 Task: Calculate the determinant of a matrix with symbolic entries and mixed element types
Action: Mouse moved to (119, 81)
Screenshot: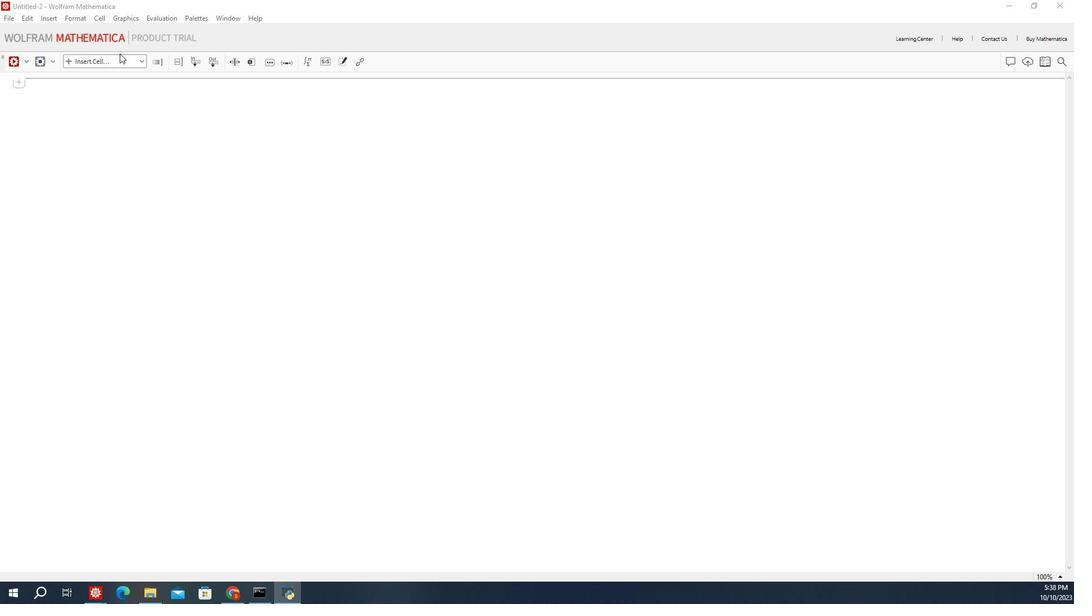 
Action: Mouse pressed left at (119, 81)
Screenshot: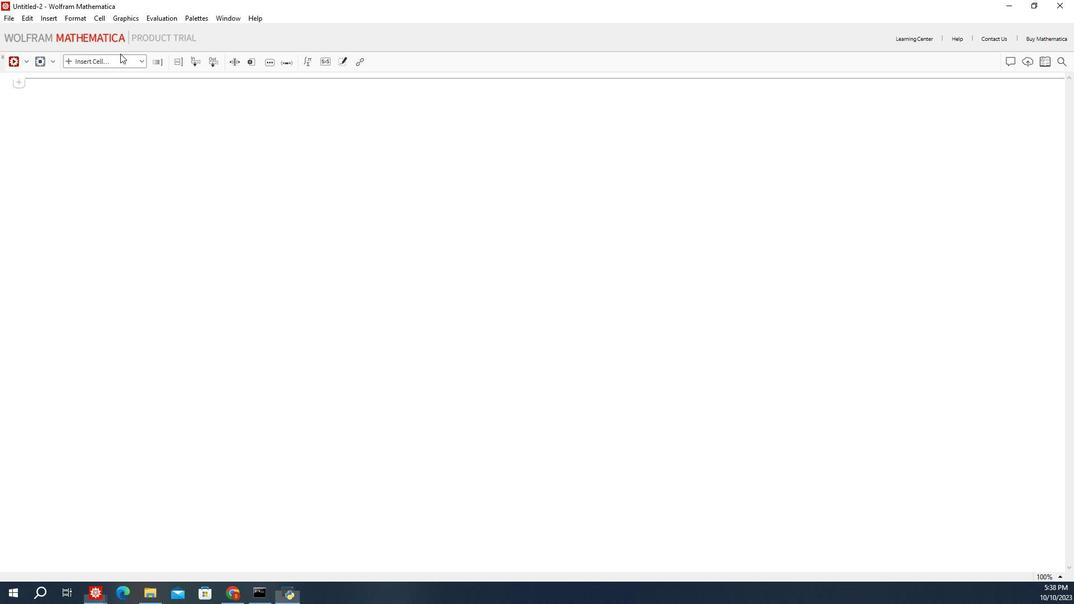 
Action: Mouse moved to (127, 82)
Screenshot: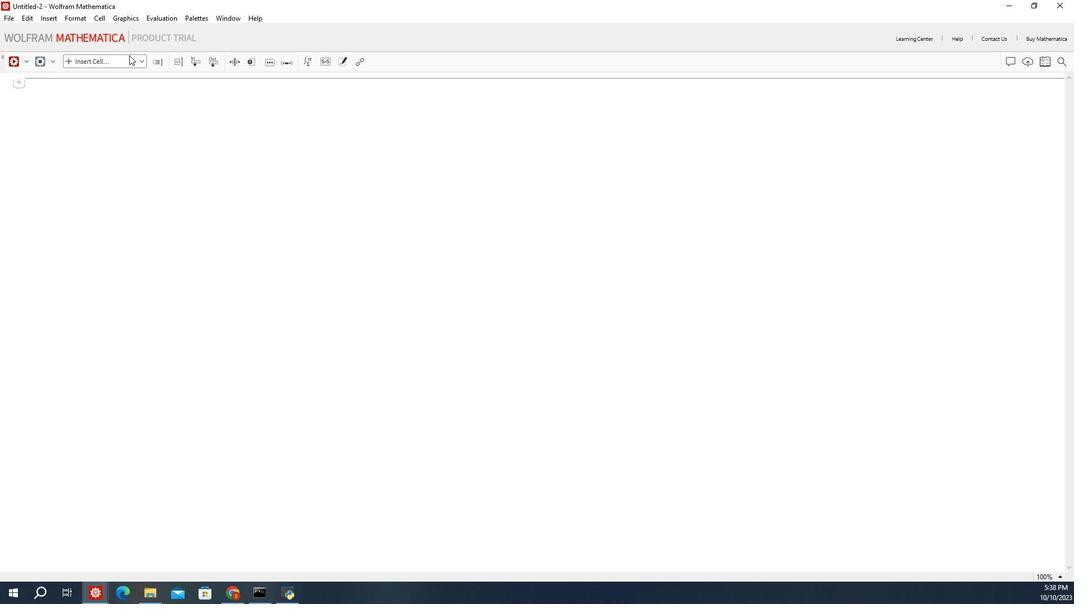 
Action: Mouse pressed left at (127, 82)
Screenshot: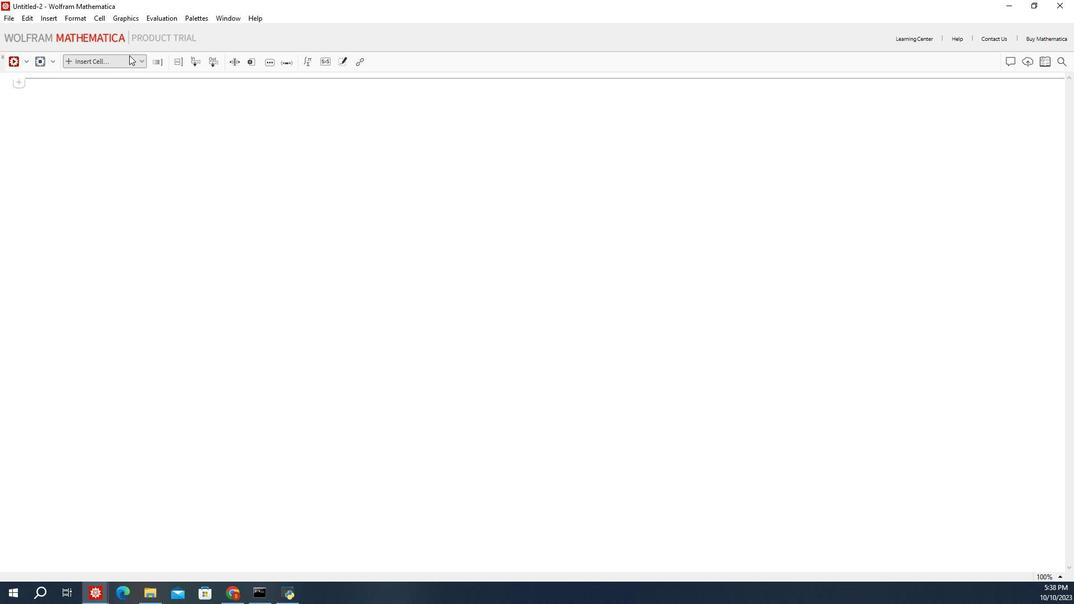 
Action: Mouse moved to (103, 131)
Screenshot: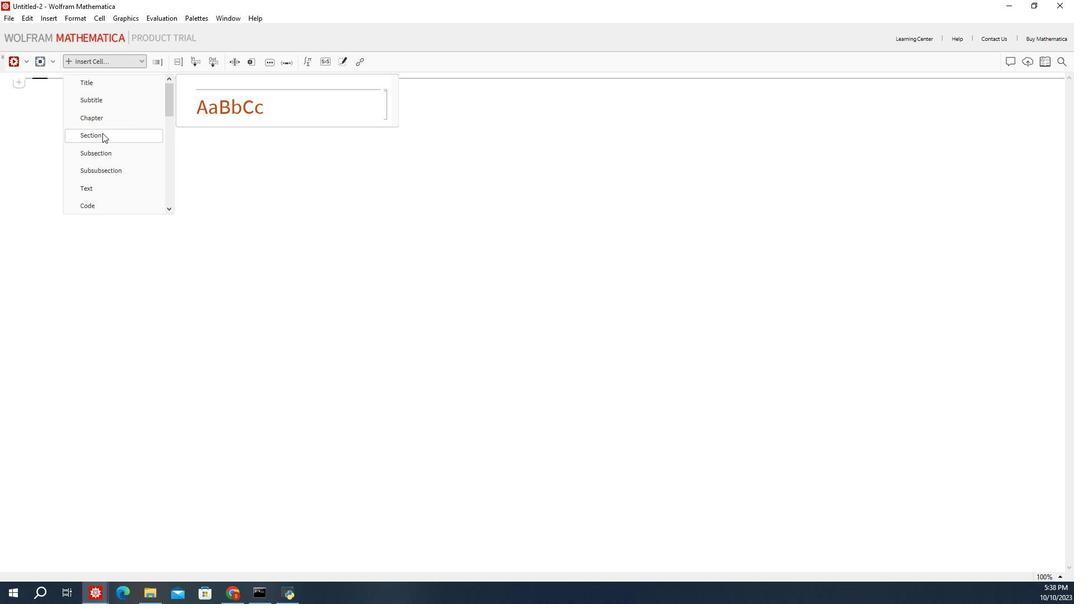 
Action: Mouse pressed left at (103, 131)
Screenshot: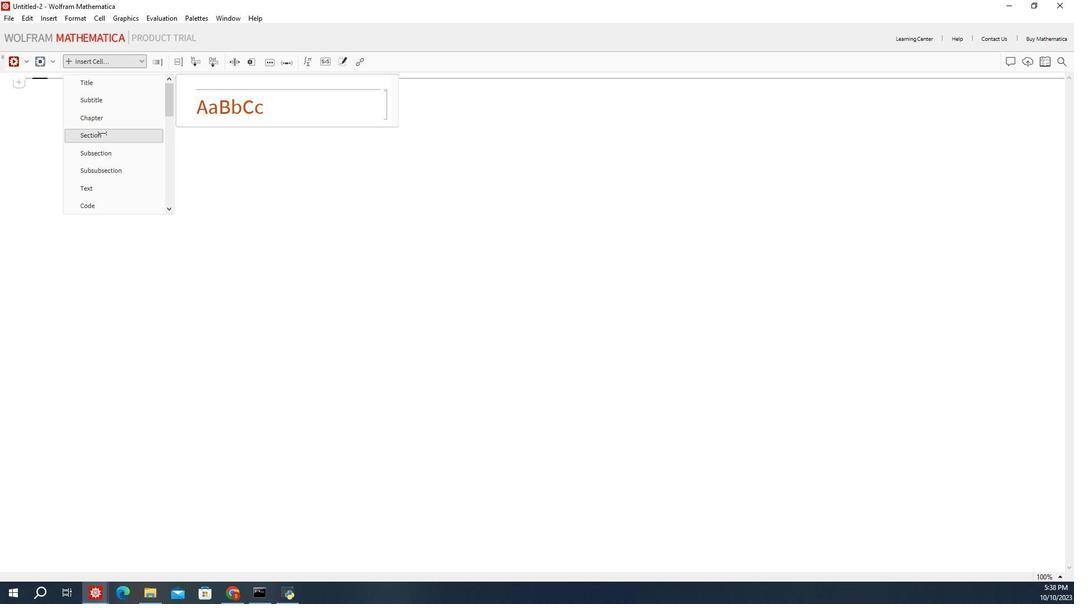 
Action: Mouse moved to (156, 130)
Screenshot: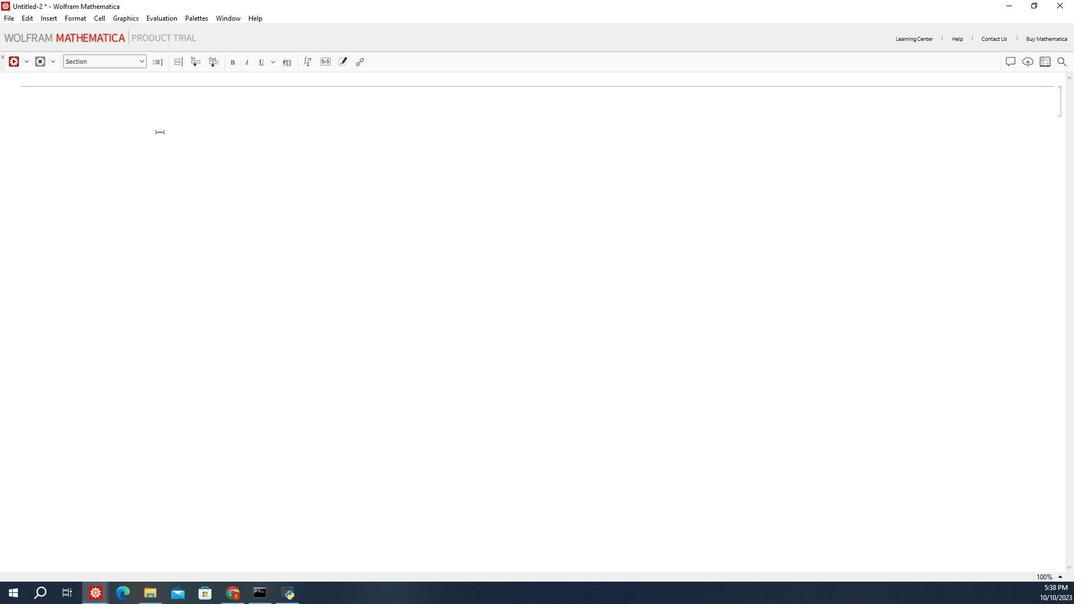 
Action: Key pressed <Key.shift_r>
Screenshot: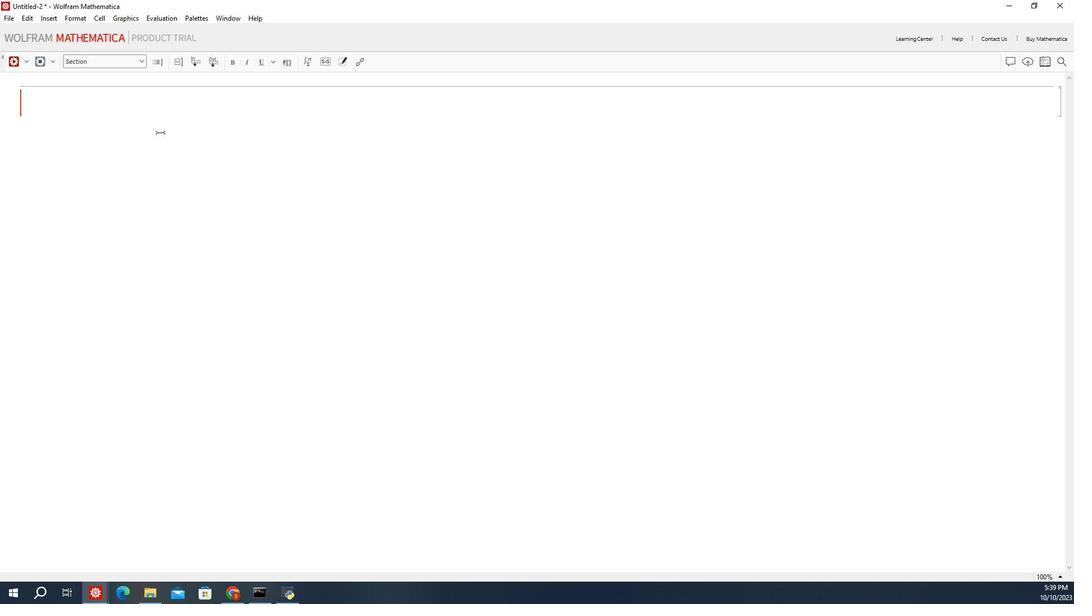 
Action: Mouse moved to (156, 131)
Screenshot: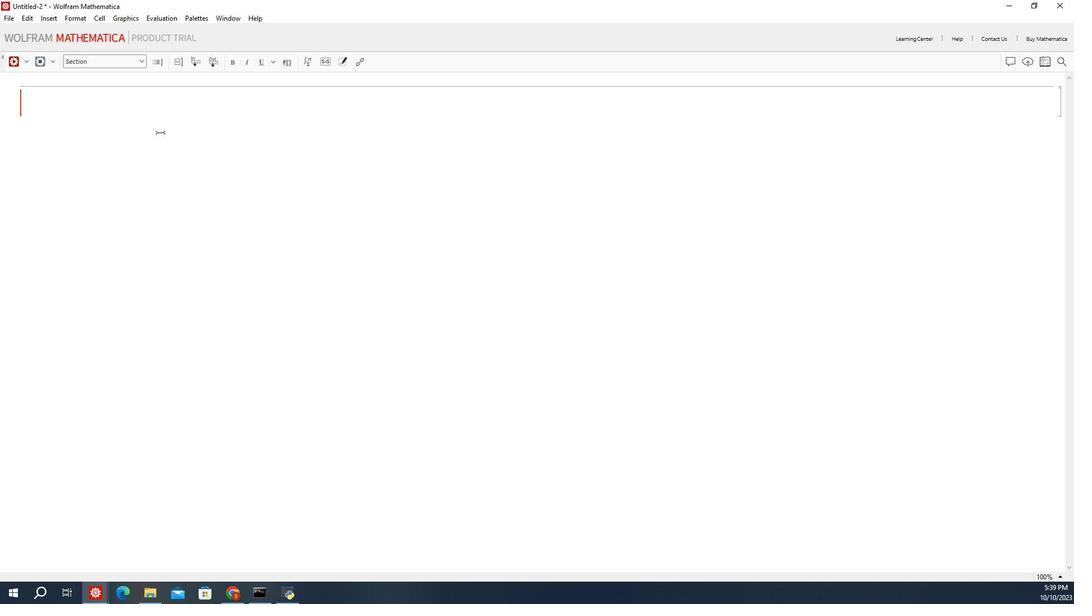 
Action: Key pressed Calculate<Key.space>the<Key.space>determinant<Key.space>of<Key.space>a<Key.space>matrix<Key.space>with<Key.space>symc<Key.backspace>bolic<Key.space>entries<Key.space>and<Key.space>mixed<Key.space>element<Key.space>types
Screenshot: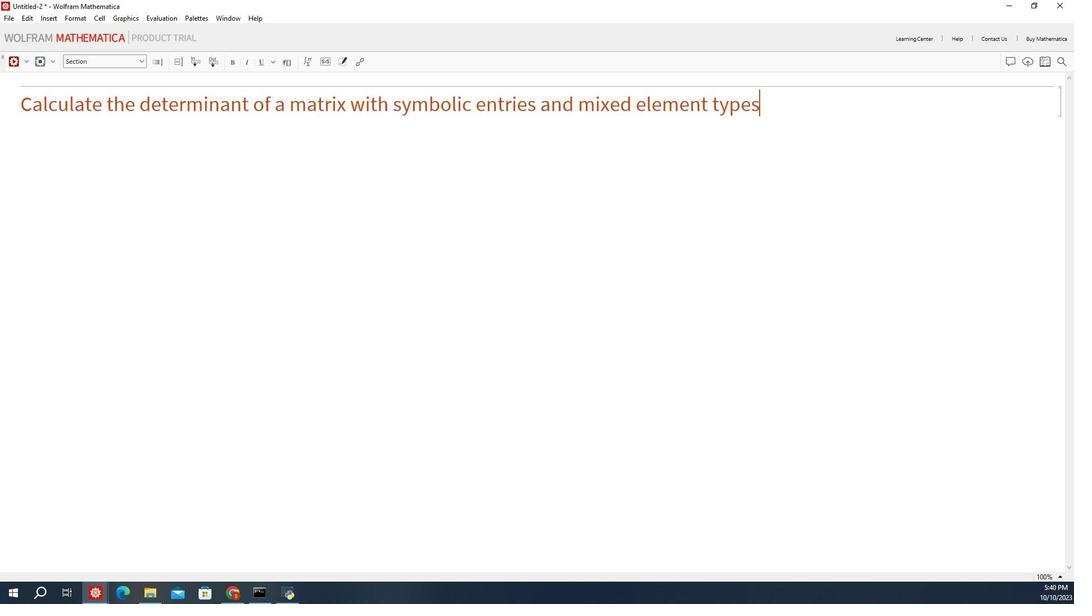 
Action: Mouse moved to (301, 146)
Screenshot: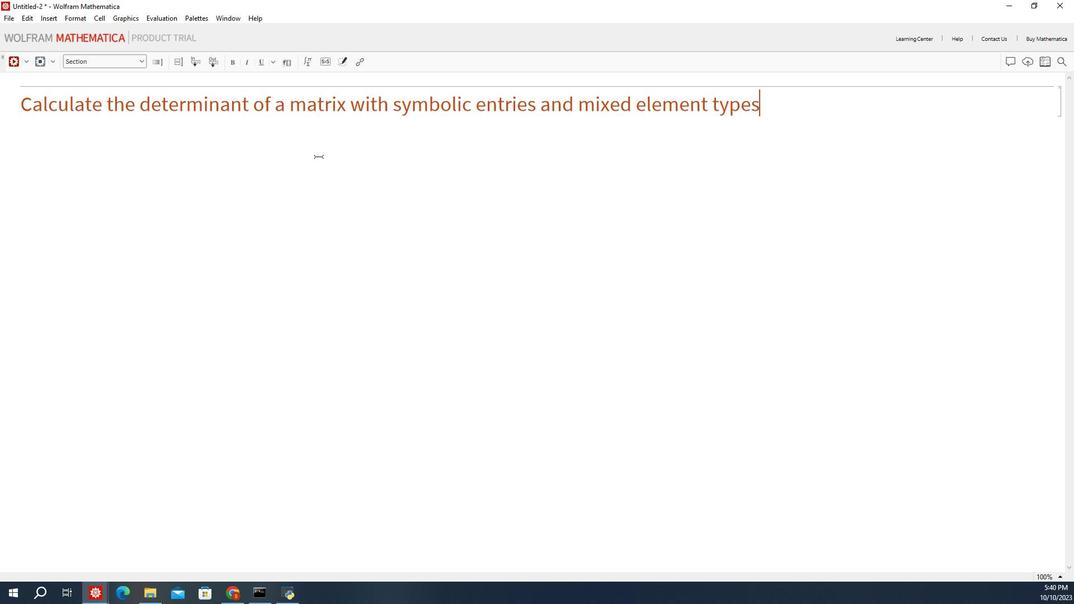 
Action: Mouse pressed left at (301, 146)
Screenshot: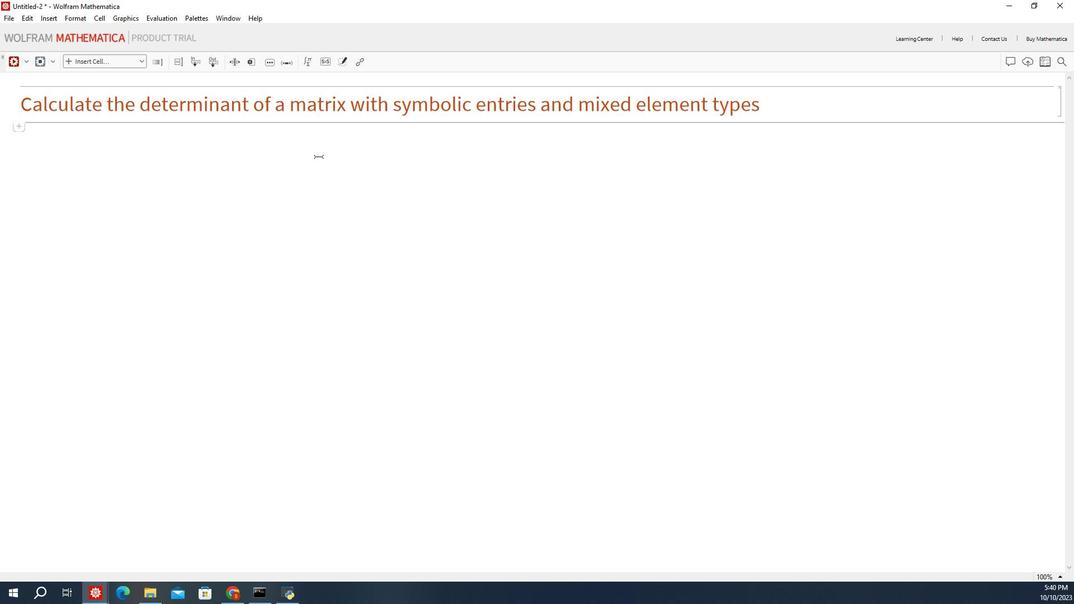 
Action: Mouse moved to (122, 88)
Screenshot: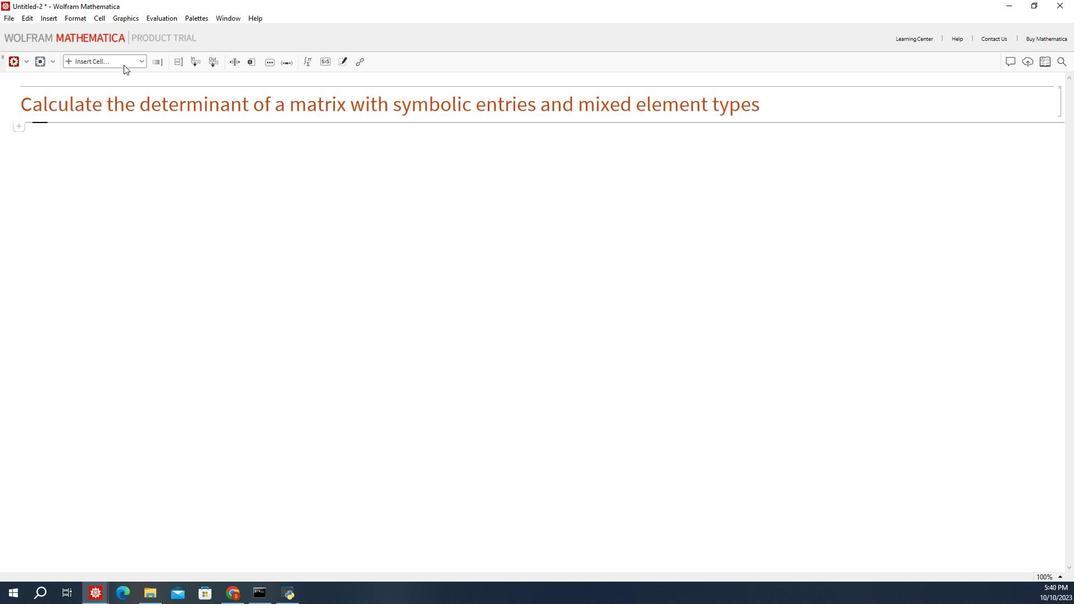 
Action: Mouse pressed left at (122, 88)
Screenshot: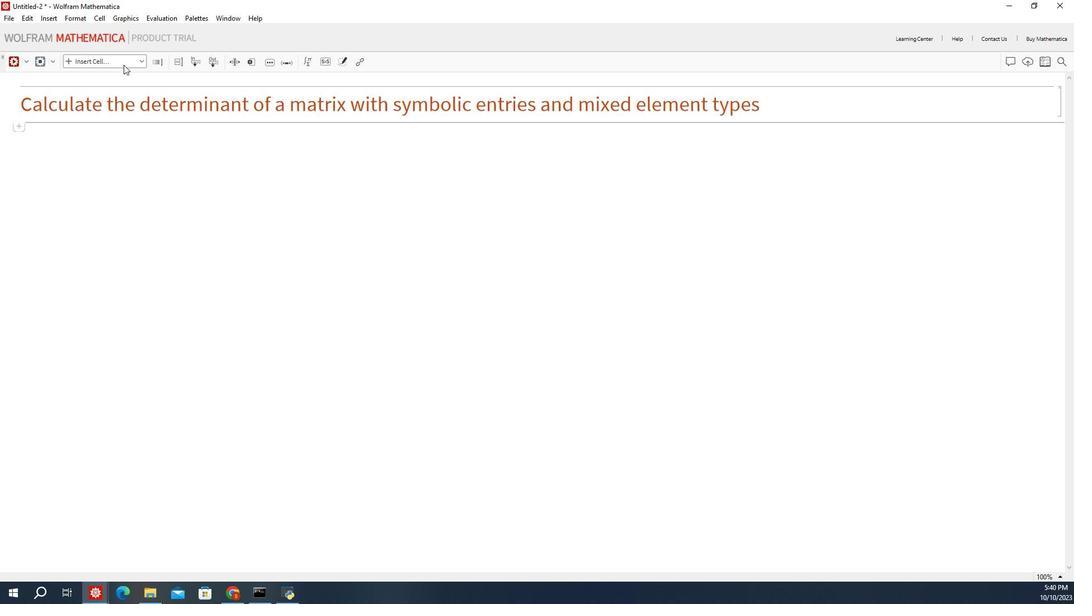 
Action: Mouse moved to (124, 179)
Screenshot: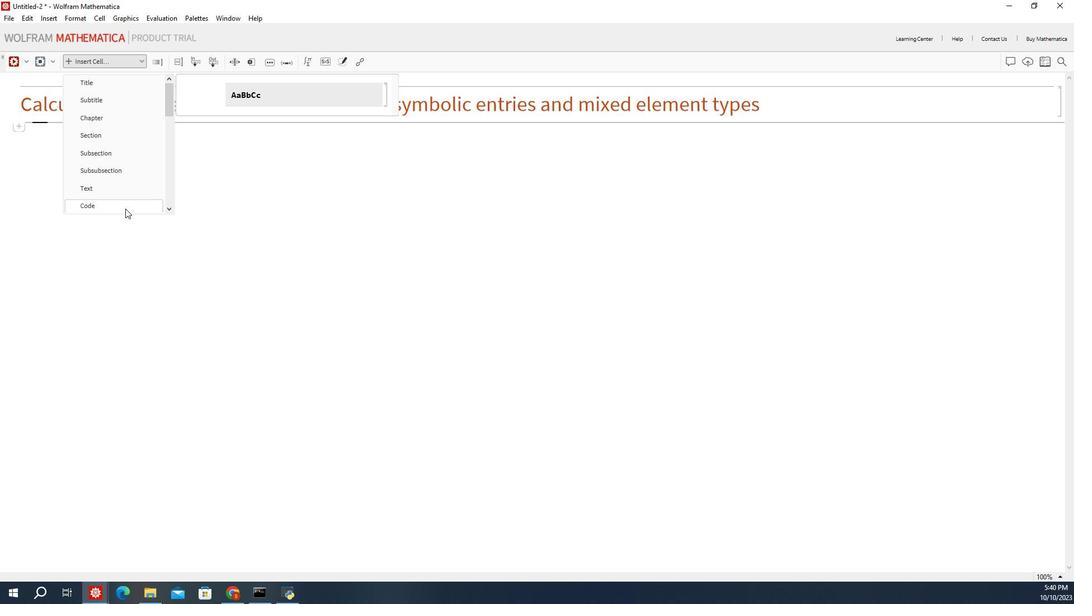 
Action: Mouse pressed left at (124, 179)
Screenshot: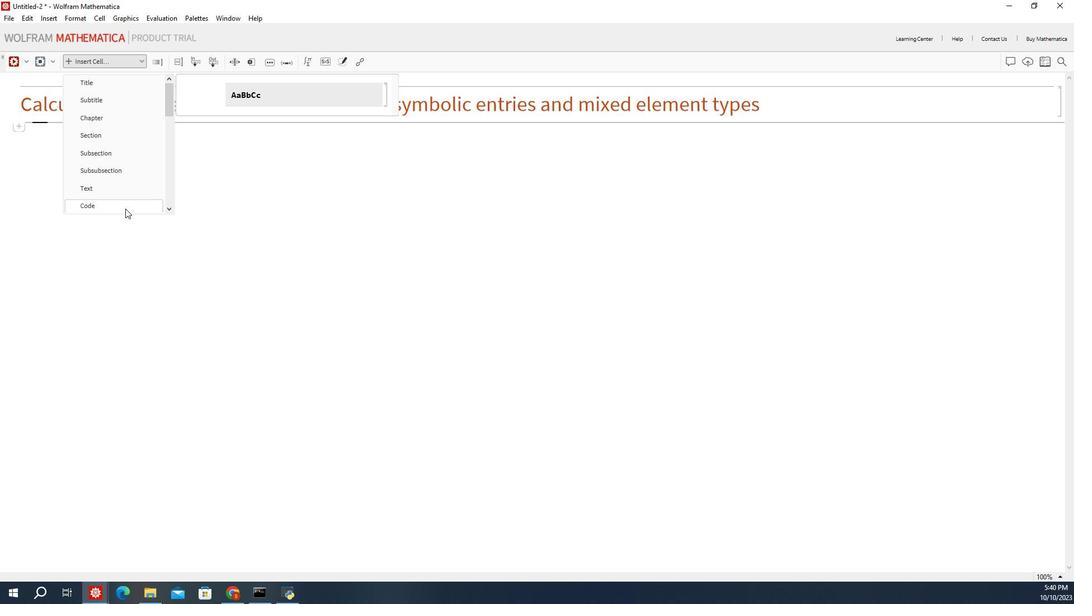 
Action: Mouse moved to (152, 136)
Screenshot: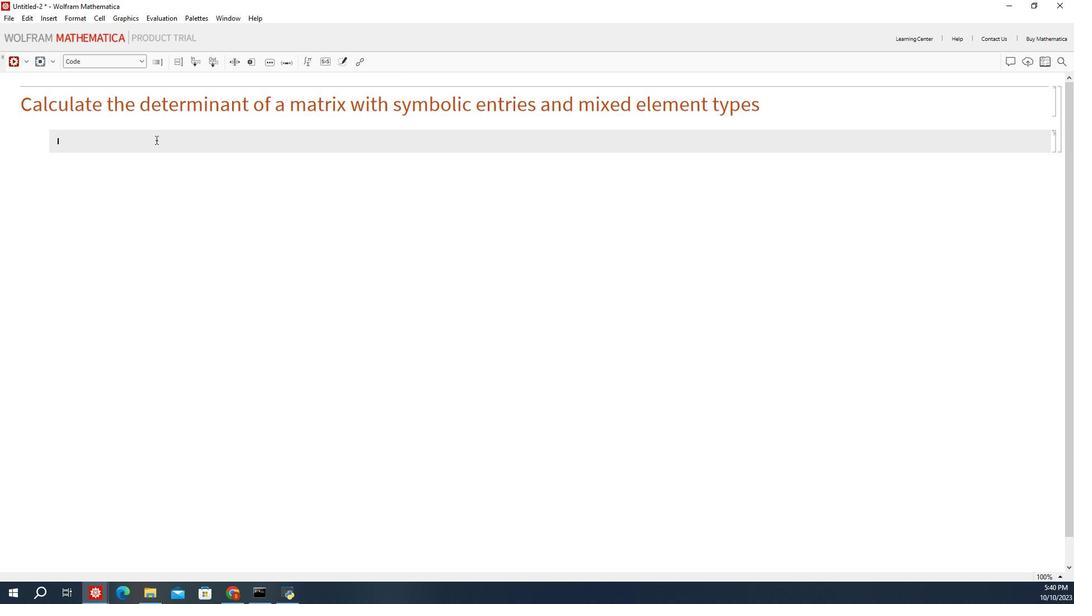
Action: Mouse pressed left at (152, 136)
Screenshot: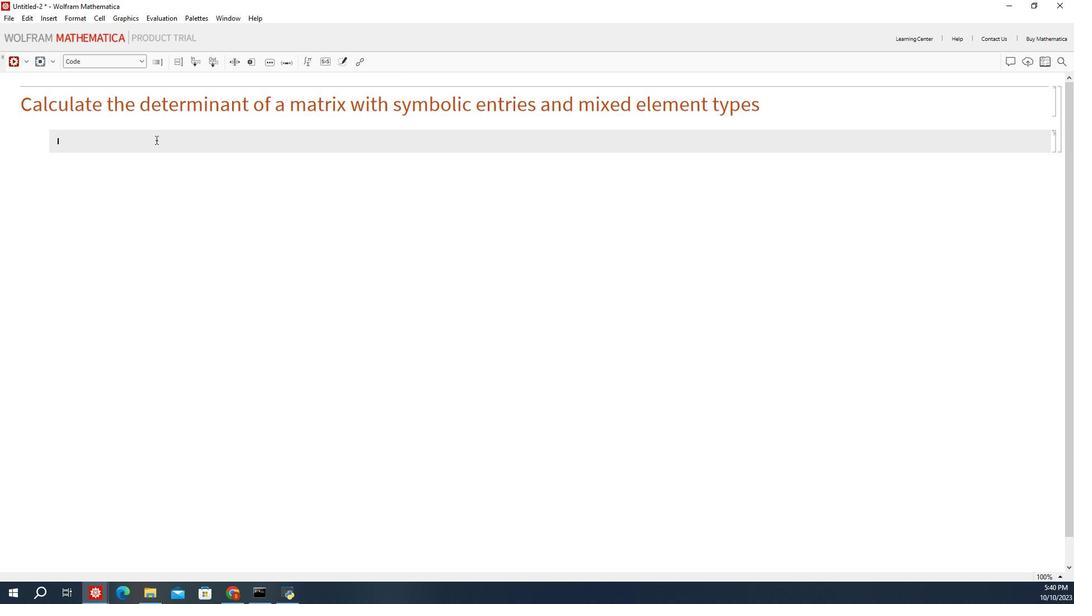 
Action: Key pressed <Key.shift_r><Key.shift_r><Key.shift_r><Key.shift_r><Key.shift_r><Key.shift_r><Key.shift_r><Key.shift_r><Key.shift_r><Key.shift_r><Key.shift_r><Key.shift_r><Key.shift_r>(*<Key.space><Key.space><Key.cmd>88d<Key.backspace><Key.shift_r>Define<Key.space>the<Key.space>symbolic<Key.space>matrix<Key.space>with<Key.space>mixed<Key.space>element<Key.space>types<Key.space><Key.end><Key.enter>matrix<Key.enter><Key.space>=<Key.space><Key.shift><Key.shift><Key.shift><Key.shift><Key.shift><Key.shift><Key.shift><Key.shift>{{<Key.space>a,<Key.space>1/2<Key.space><Key.backspace>,<Key.space>c<Key.shift>}.<Key.backspace>,<Key.space><Key.shift>{d,e,f<Key.shift>},<Key.shift>{g,h,i<Key.left><Key.space><Key.left><Key.left><Key.left><Key.space><Key.left><Key.left><Key.left><Key.left><Key.left><Key.left><Key.left><Key.space><Key.left><Key.left><Key.left><Key.space><Key.right><Key.right><Key.right><Key.right><Key.right><Key.right><Key.right><Key.right><Key.right><Key.right><Key.right><Key.right><Key.right><Key.right><Key.right><Key.right><Key.right><Key.right><Key.shift_r>};<Key.enter><Key.shift_r><Key.shift_r>(*<Key.space><Key.shift_r>Ca;c<Key.backspace><Key.backspace>lculate<Key.space>the<Key.space>determinatei<Key.backspace><Key.backspace><Key.backspace>nt<Key.space><Key.right><Key.right><Key.enter><Key.enter>determinant<Key.space>=<Key.space><Key.shift_r>Det<Key.space>[<Key.shift>Mat<Key.backspace><Key.backspace><Key.backspace><Key.backspace><Key.backspace>[matrix]<Key.enter><Key.enter><Key.shift_r>(*<Key.space><Key.shift_r>Display<Key.space>the<Key.space>
Screenshot: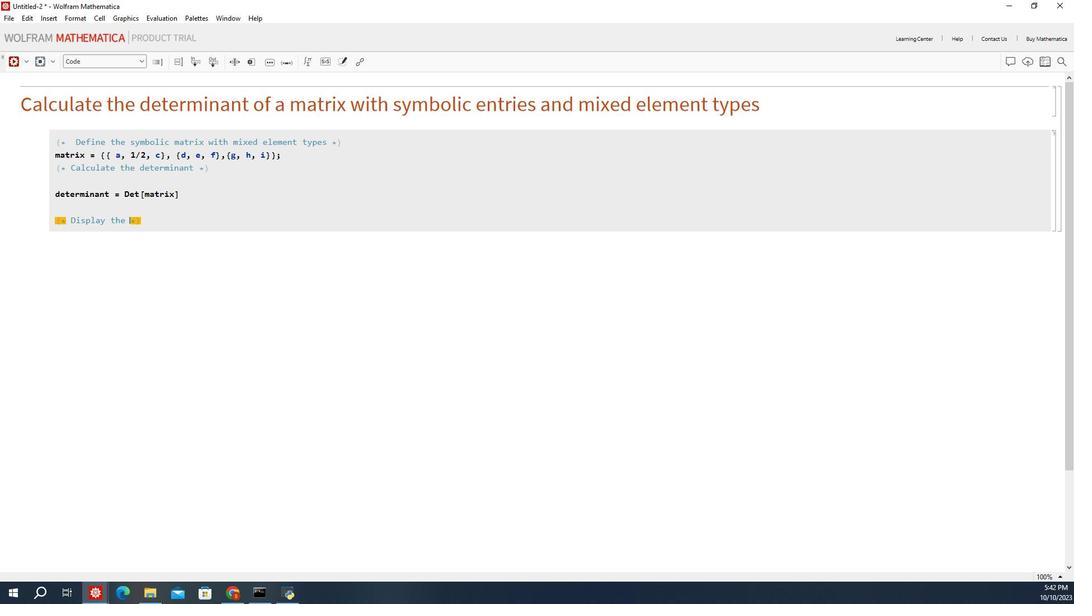 
Action: Mouse moved to (110, 47)
Screenshot: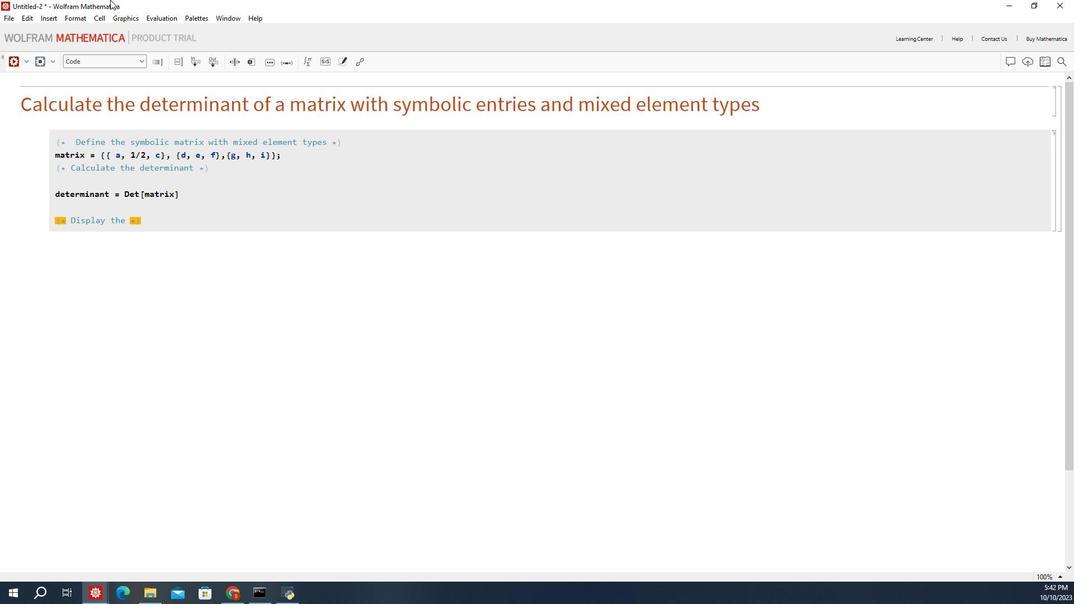 
Action: Key pressed determinant<Key.space><Key.shift><Key.shift><Key.shift><Key.shift><Key.shift><Key.shift><Key.shift><Key.shift><Key.shift><Key.shift><Key.shift><Key.shift><Key.shift>*)<Key.enter><Key.enter><Key.shift>Print[<Key.shift>"<Key.shift_r>Determinant<Key.space>of<Key.space>the<Key.space>matrix<Key.shift>:<Key.space><Key.shift>",<Key.space>determinant<Key.end><Key.enter><Key.shift_r><Key.enter><Key.enter>
Screenshot: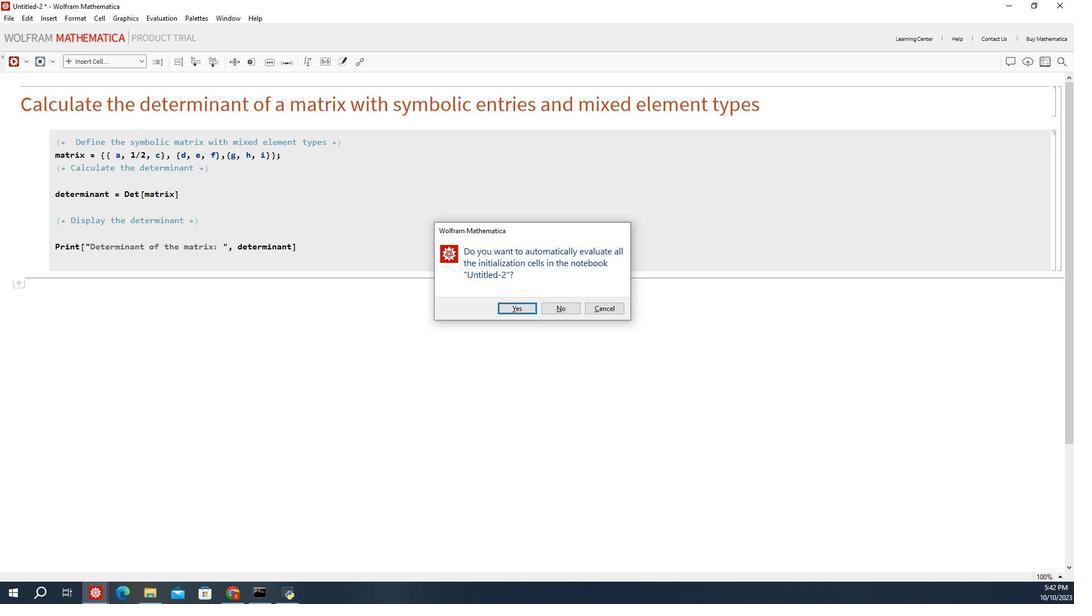 
Action: Mouse moved to (136, 258)
Screenshot: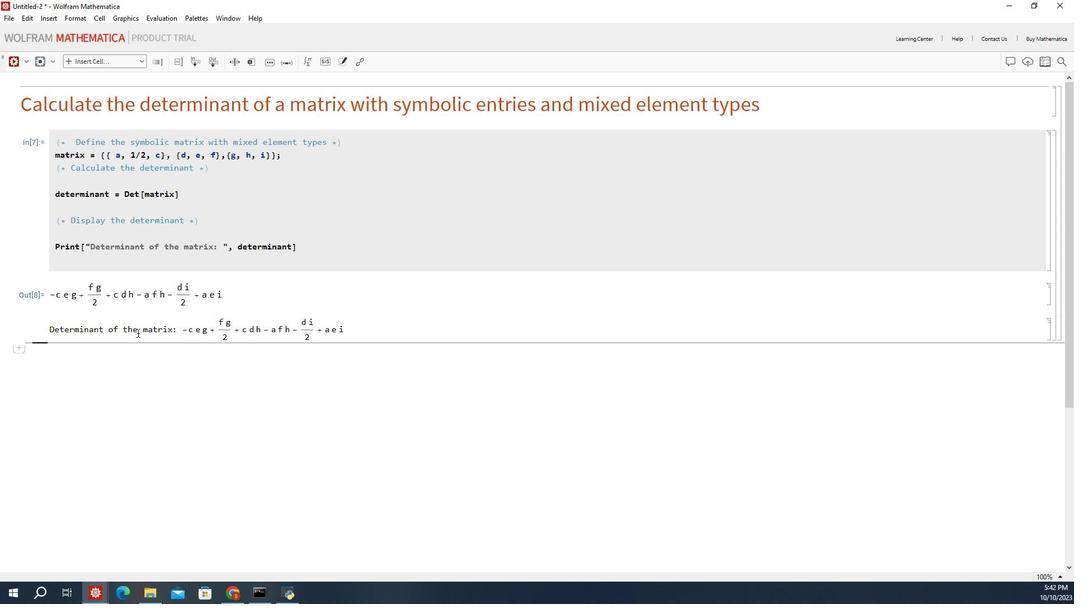 
